 Task: Sort the products in the category "Toothpaste" by unit price (low first).
Action: Mouse moved to (895, 370)
Screenshot: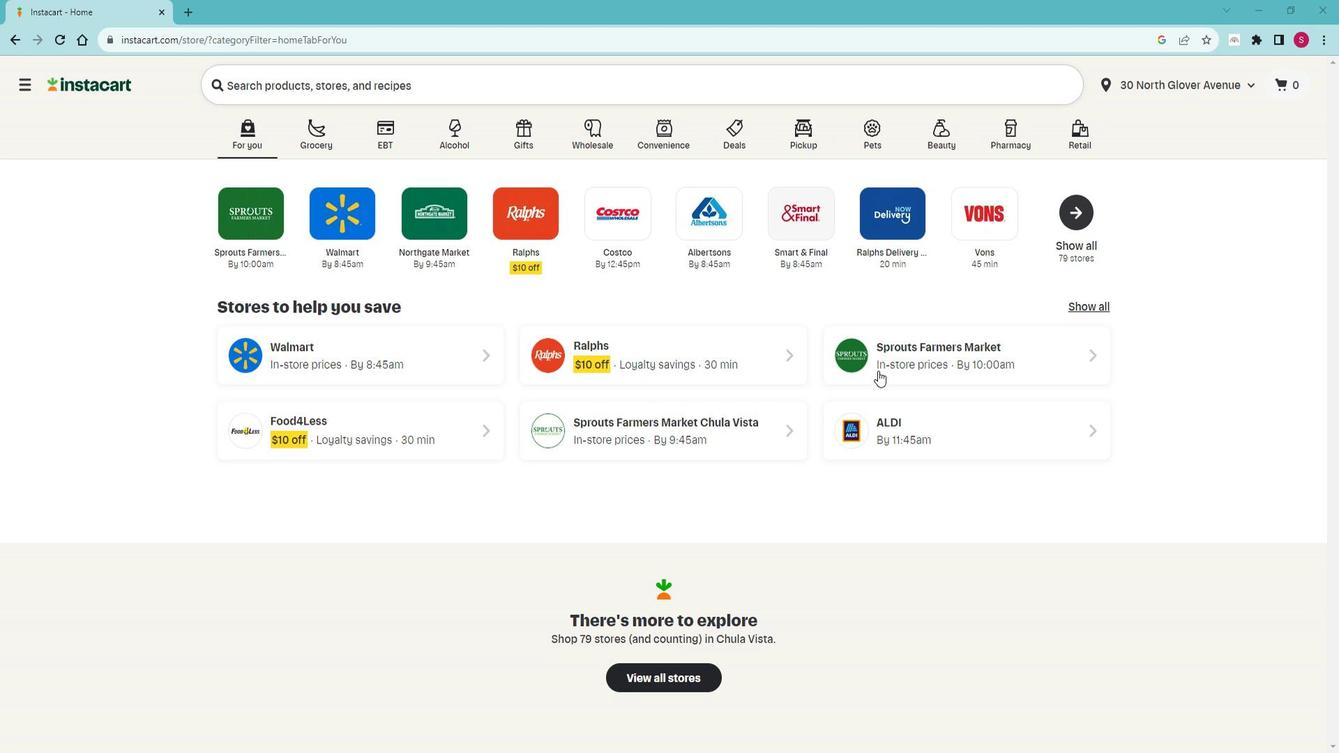 
Action: Mouse pressed left at (895, 370)
Screenshot: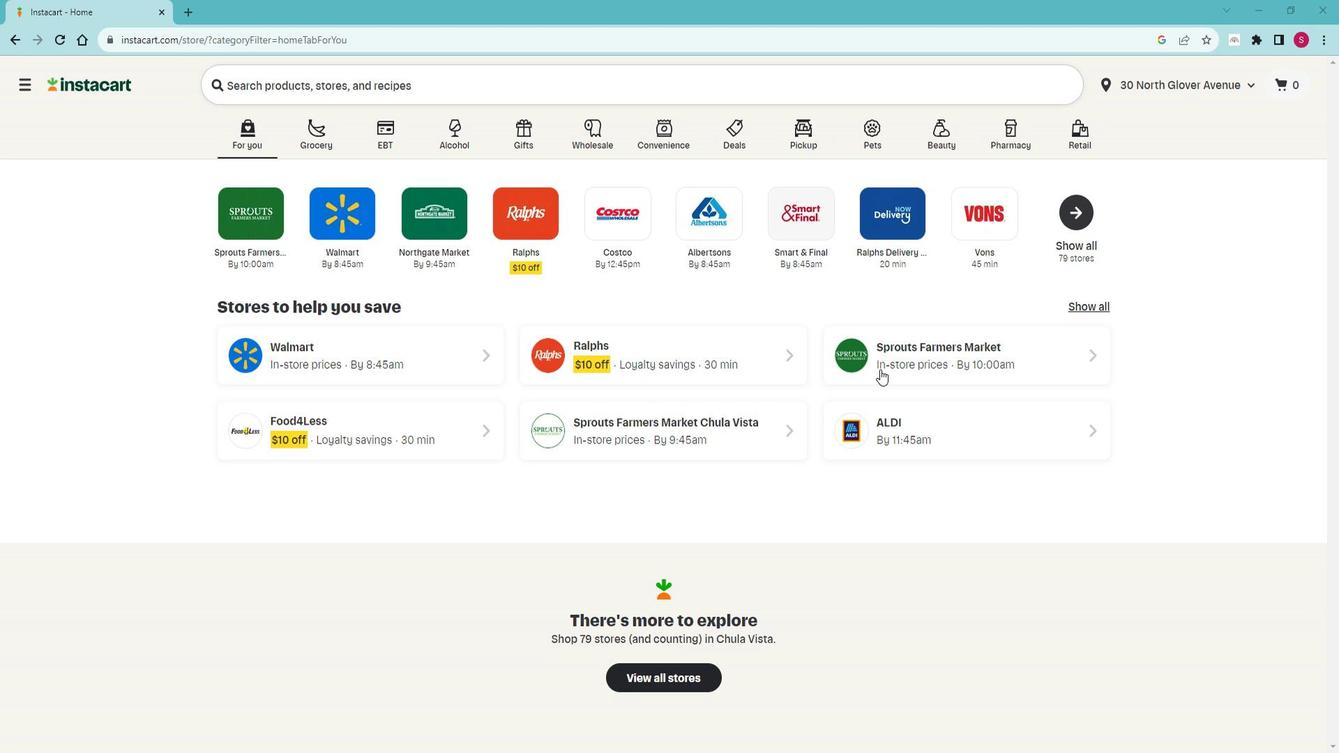 
Action: Mouse moved to (90, 592)
Screenshot: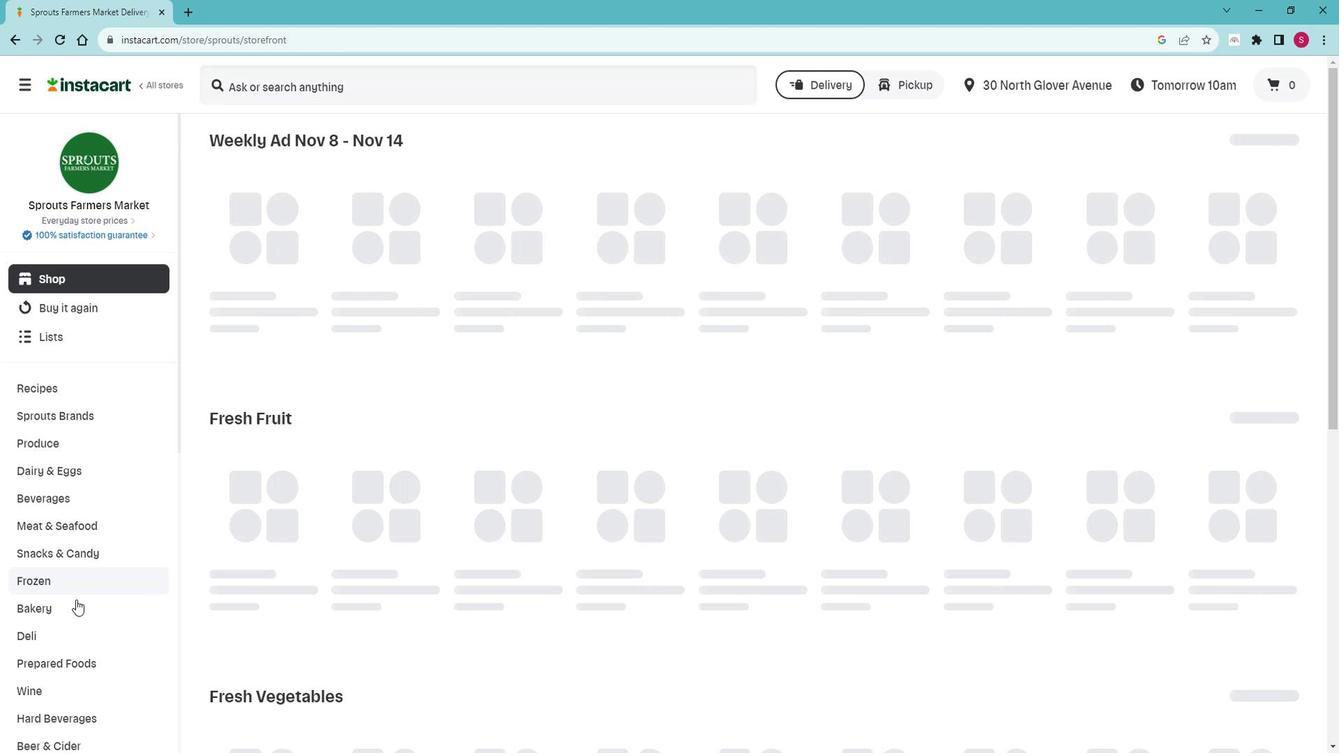 
Action: Mouse scrolled (90, 591) with delta (0, 0)
Screenshot: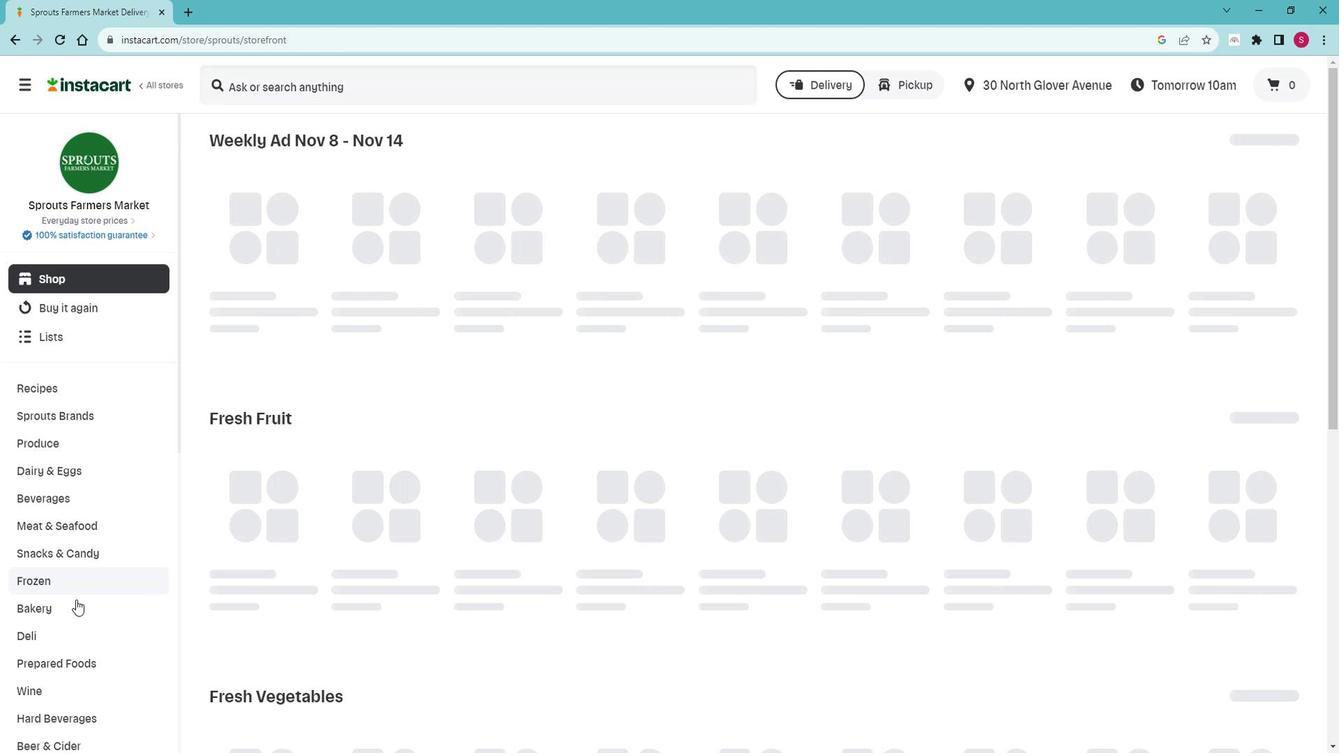 
Action: Mouse moved to (89, 592)
Screenshot: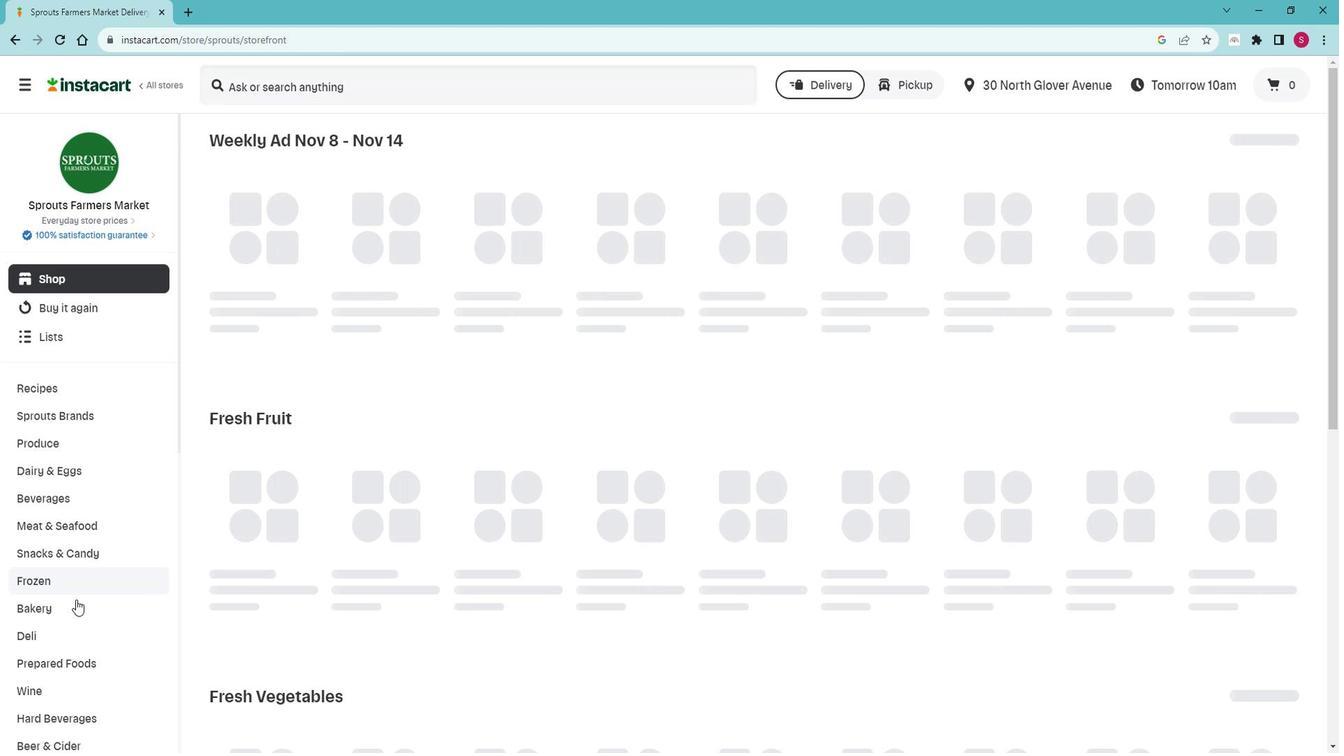 
Action: Mouse scrolled (89, 591) with delta (0, 0)
Screenshot: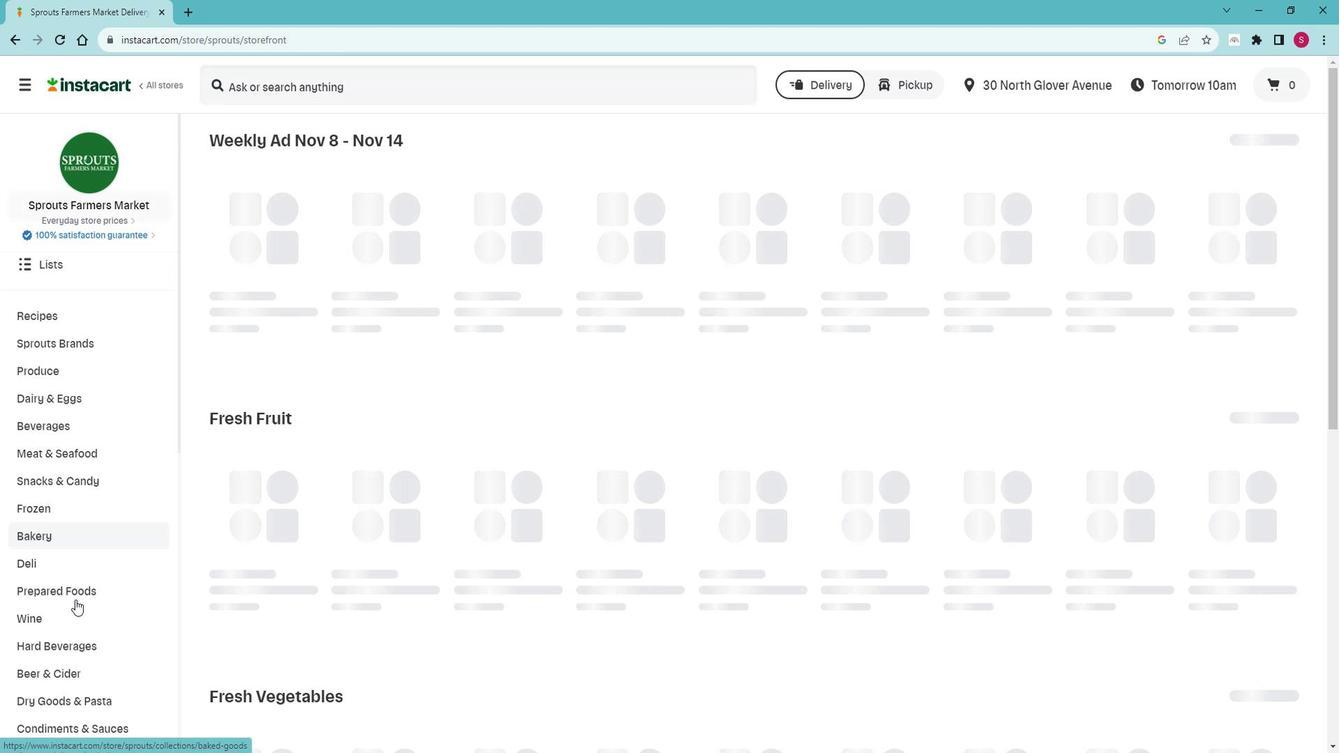 
Action: Mouse moved to (87, 586)
Screenshot: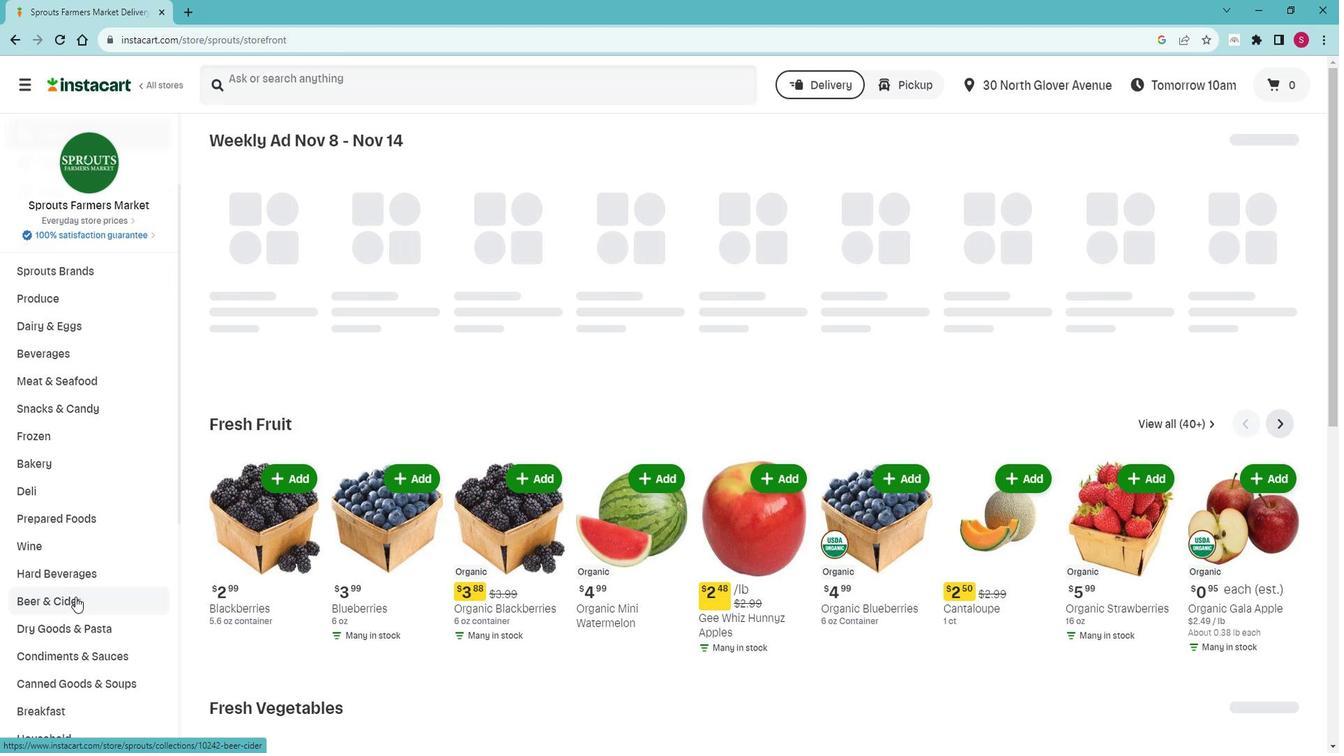 
Action: Mouse scrolled (87, 586) with delta (0, 0)
Screenshot: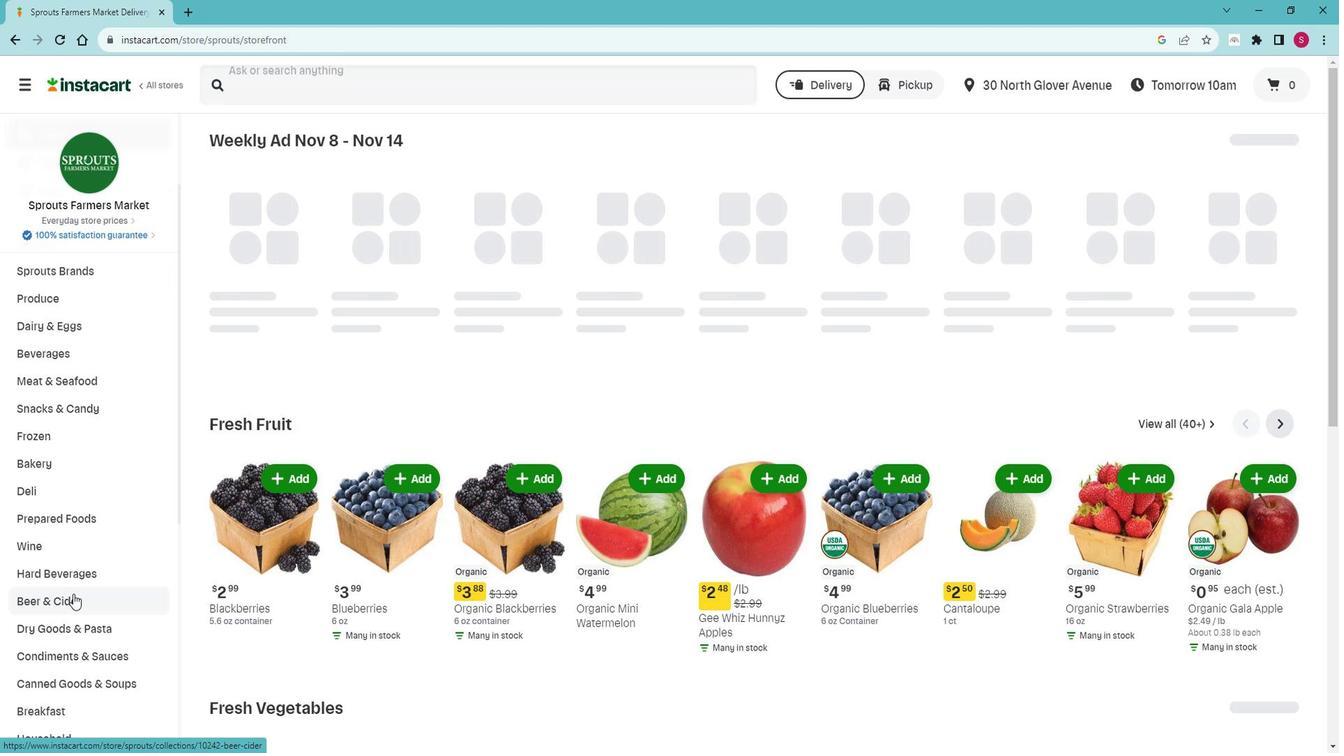 
Action: Mouse moved to (87, 586)
Screenshot: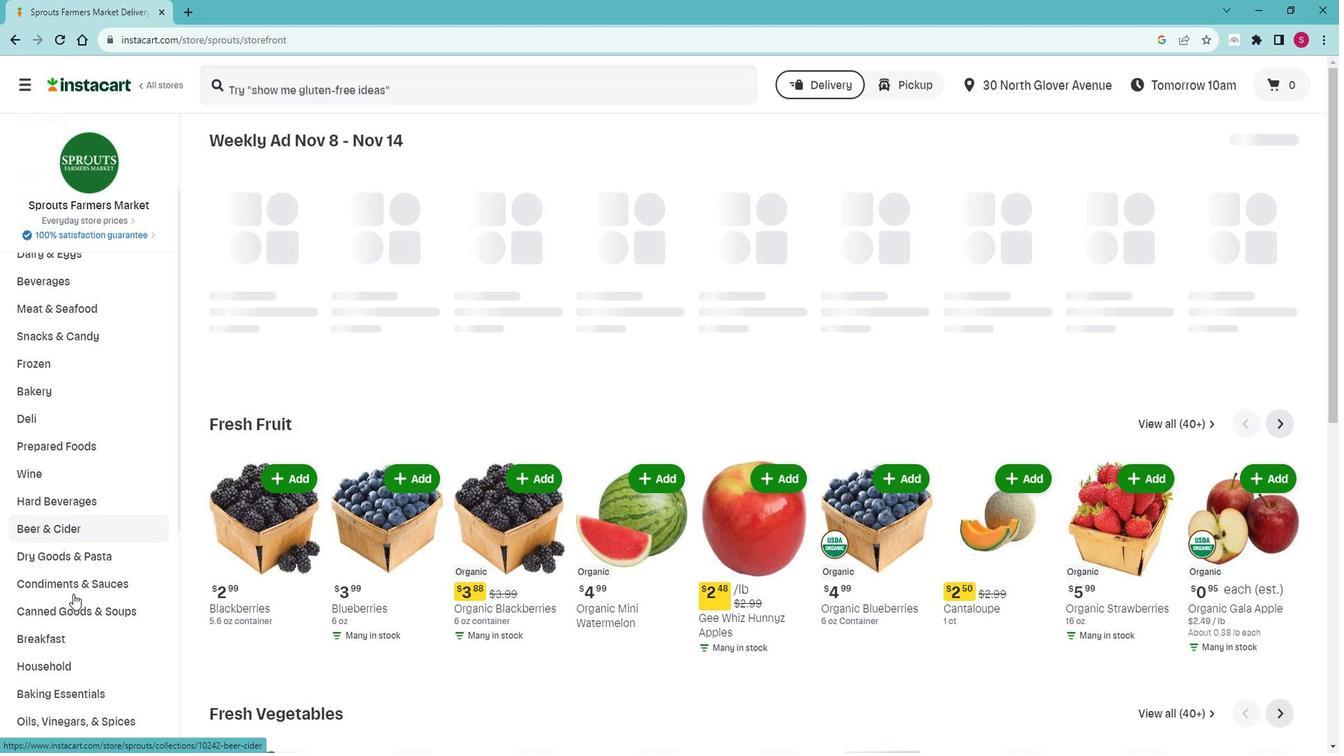 
Action: Mouse scrolled (87, 585) with delta (0, 0)
Screenshot: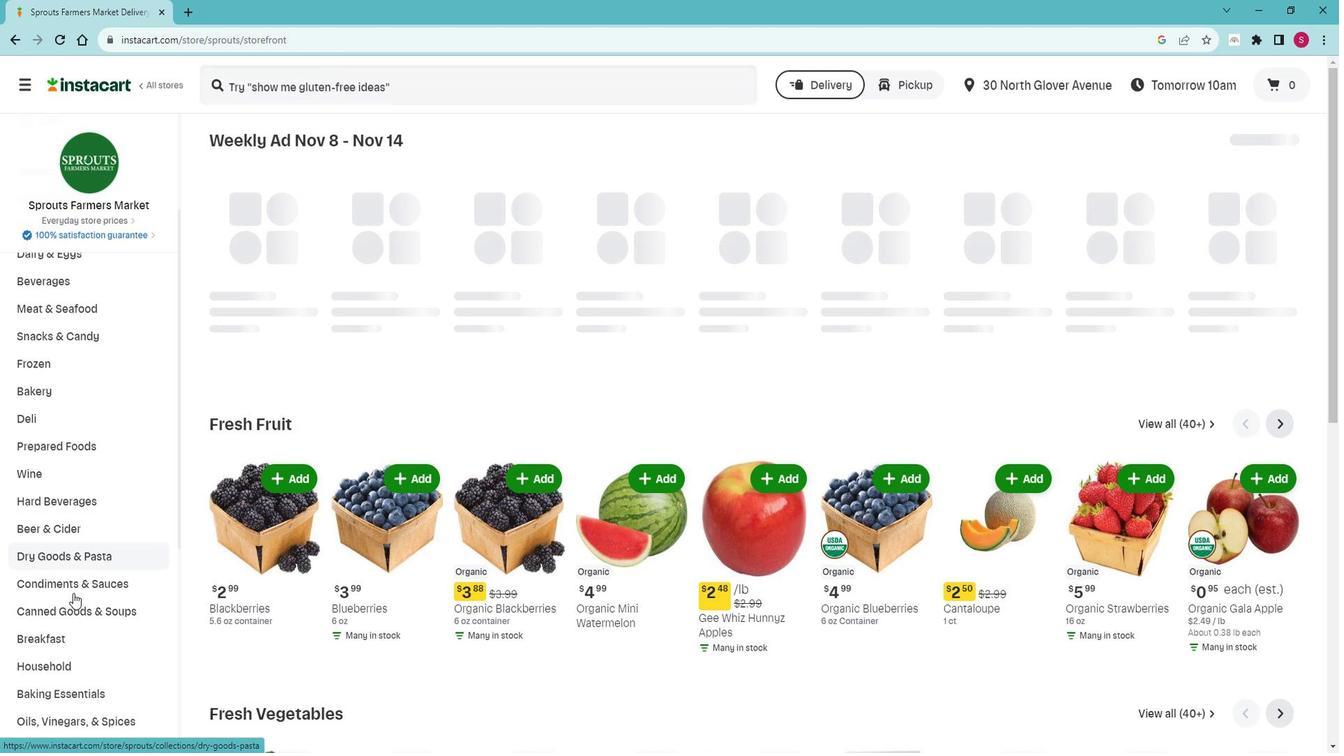 
Action: Mouse scrolled (87, 585) with delta (0, 0)
Screenshot: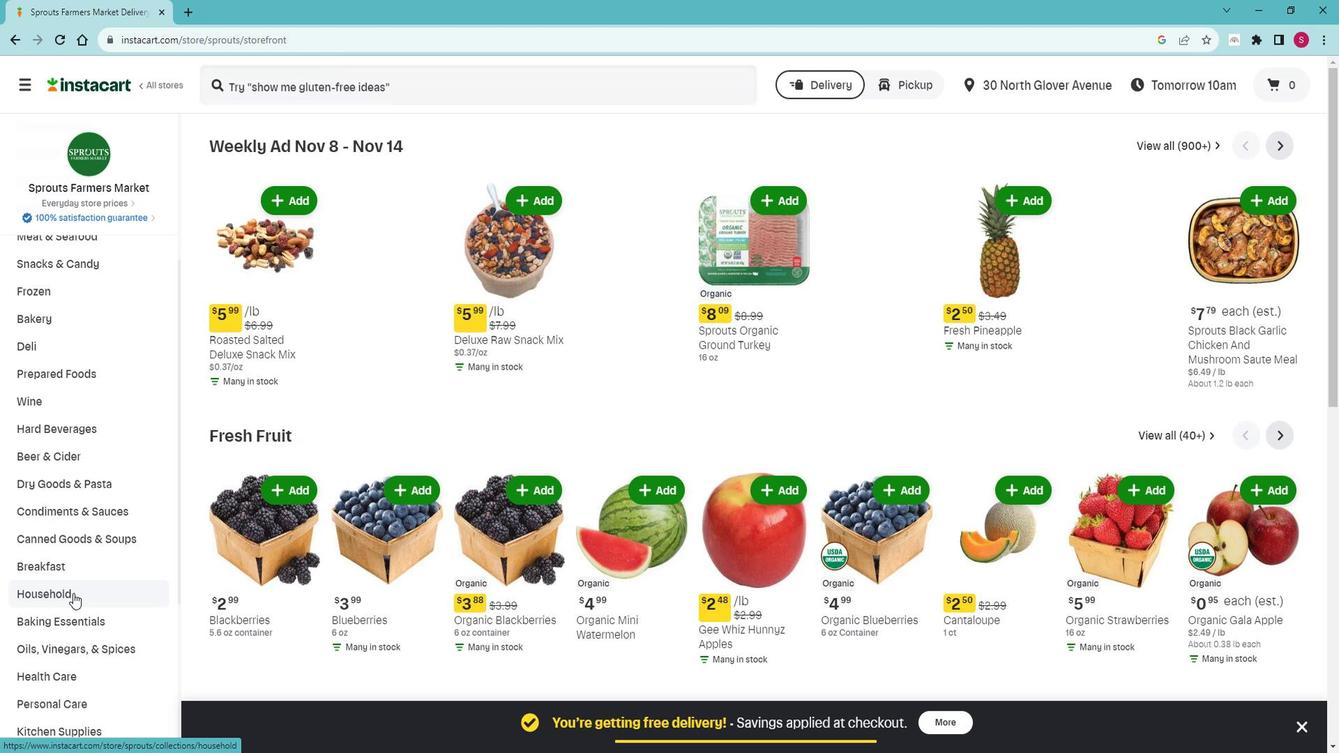 
Action: Mouse moved to (87, 585)
Screenshot: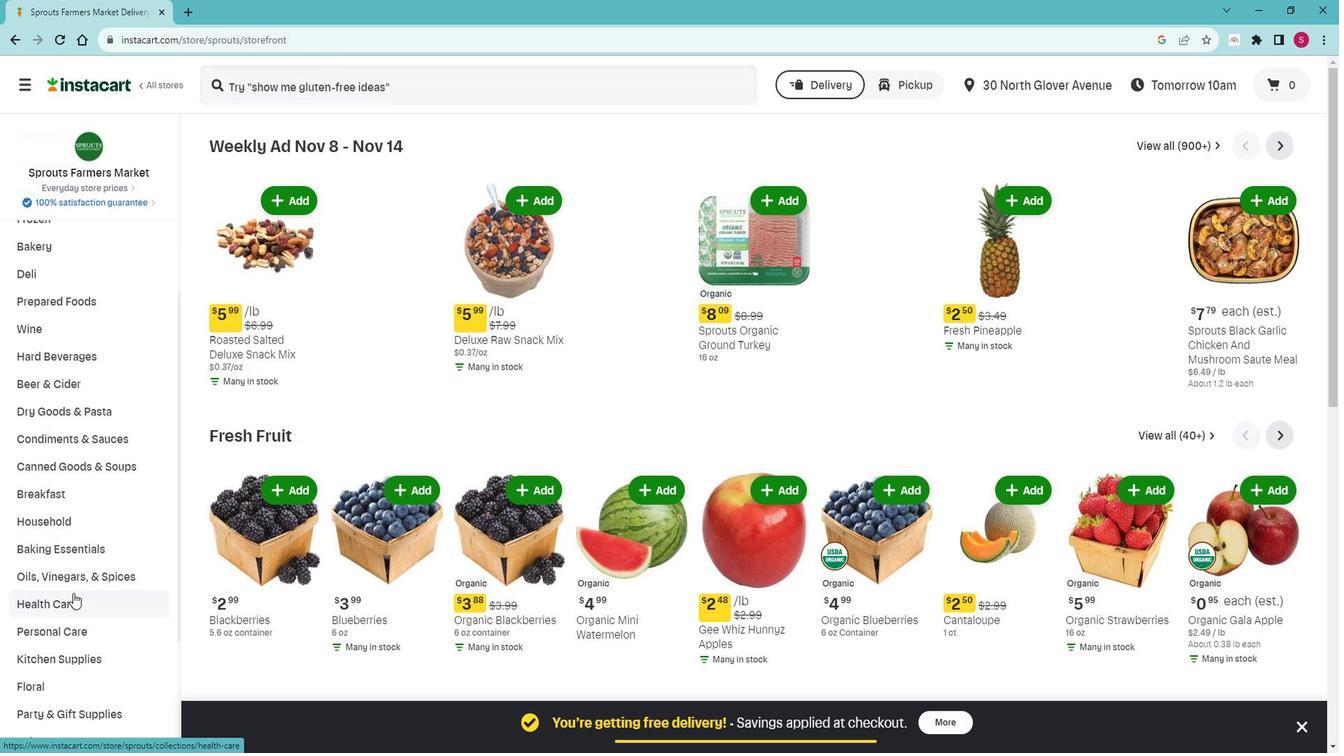 
Action: Mouse scrolled (87, 584) with delta (0, 0)
Screenshot: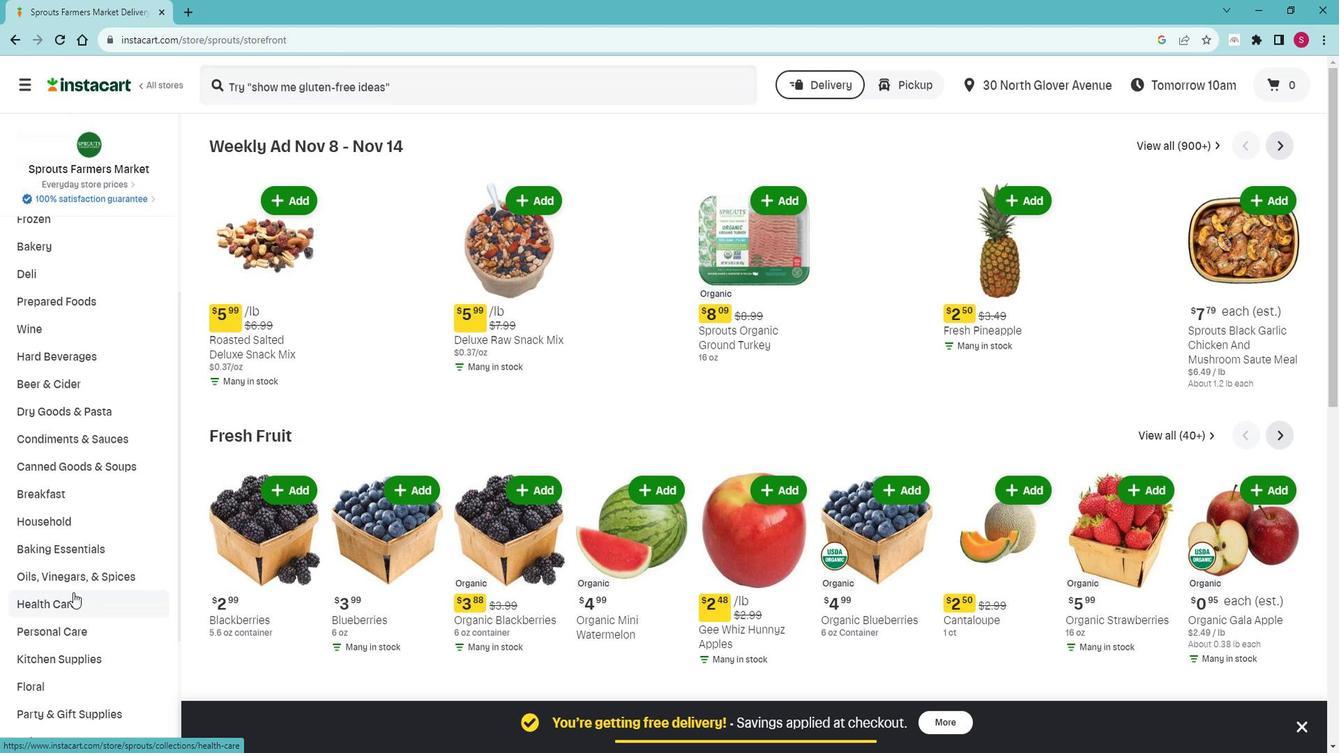 
Action: Mouse moved to (96, 557)
Screenshot: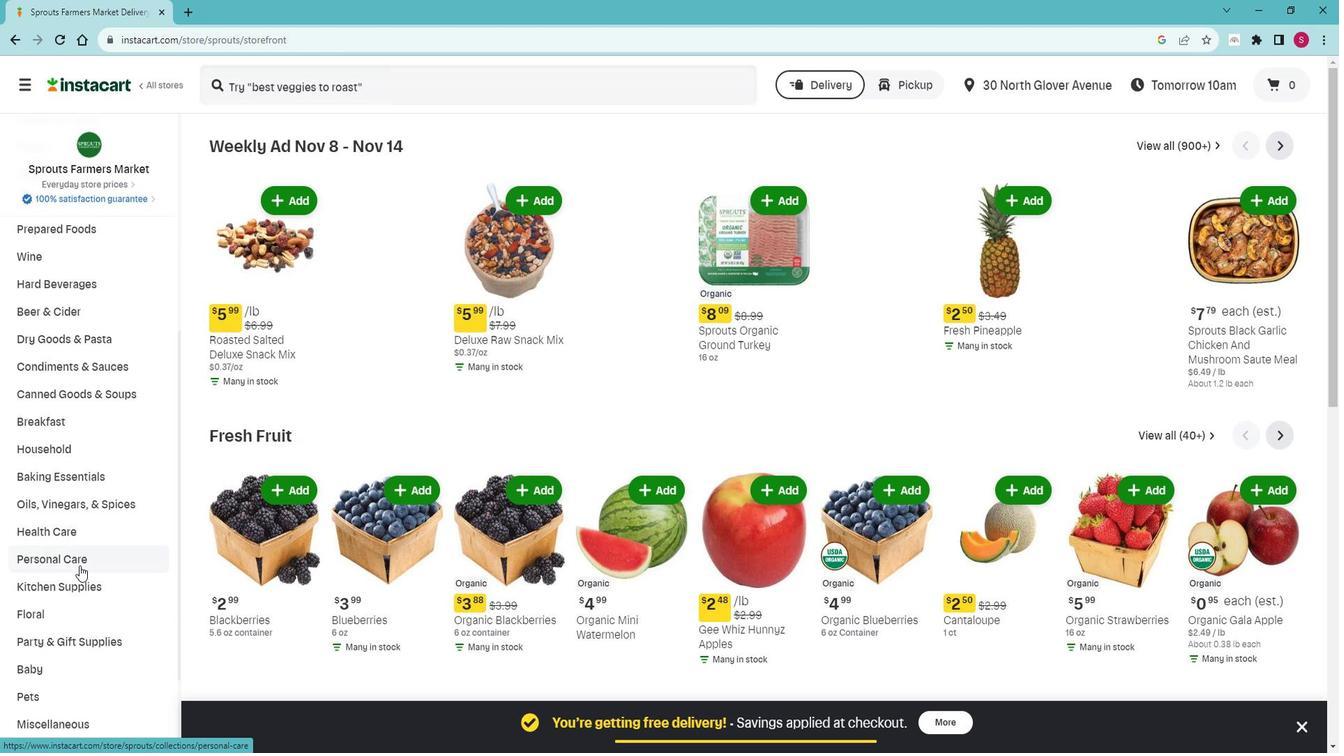 
Action: Mouse pressed left at (96, 557)
Screenshot: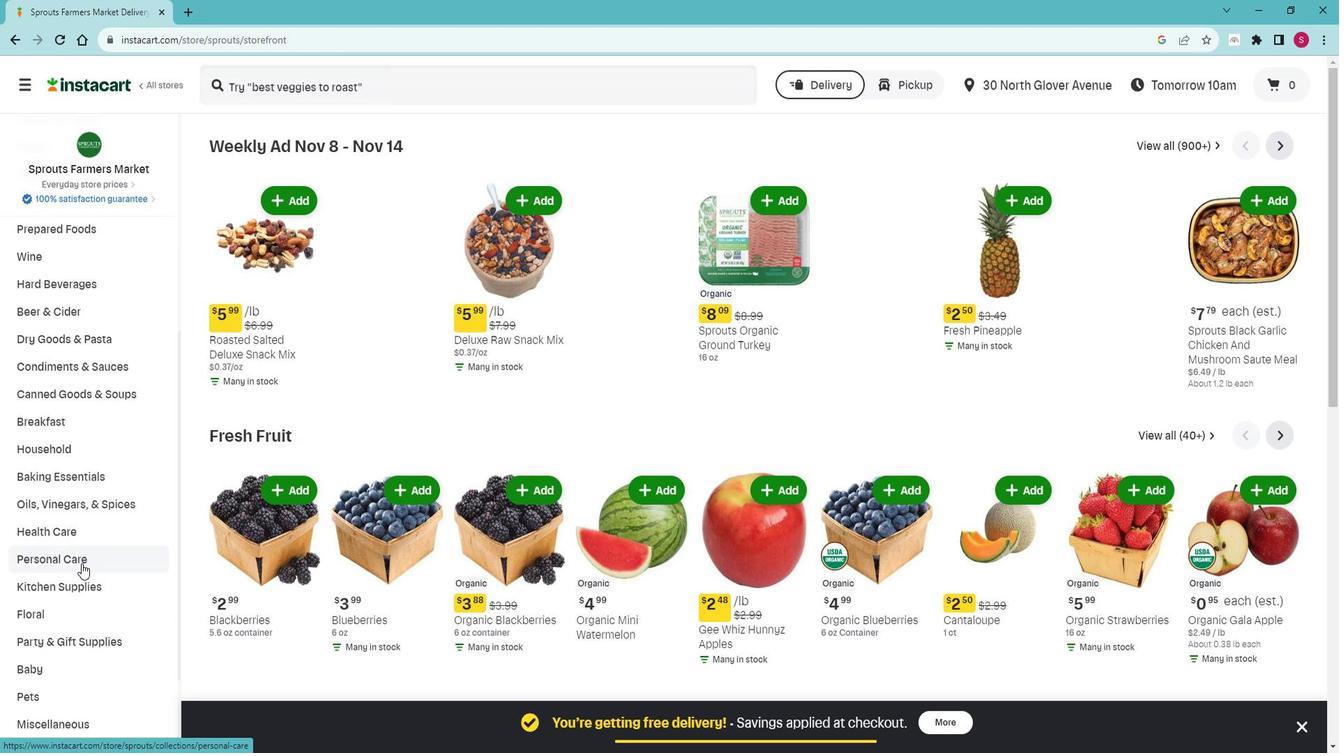 
Action: Mouse moved to (105, 606)
Screenshot: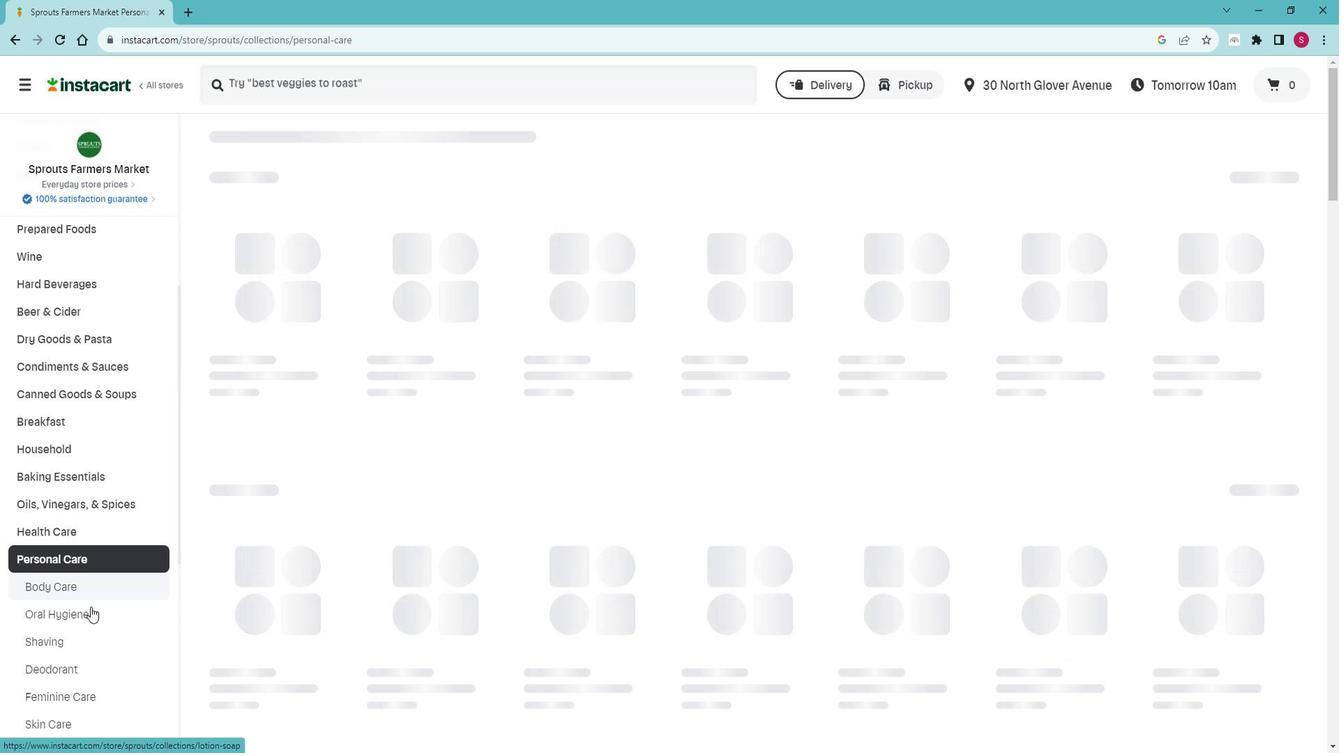 
Action: Mouse pressed left at (105, 606)
Screenshot: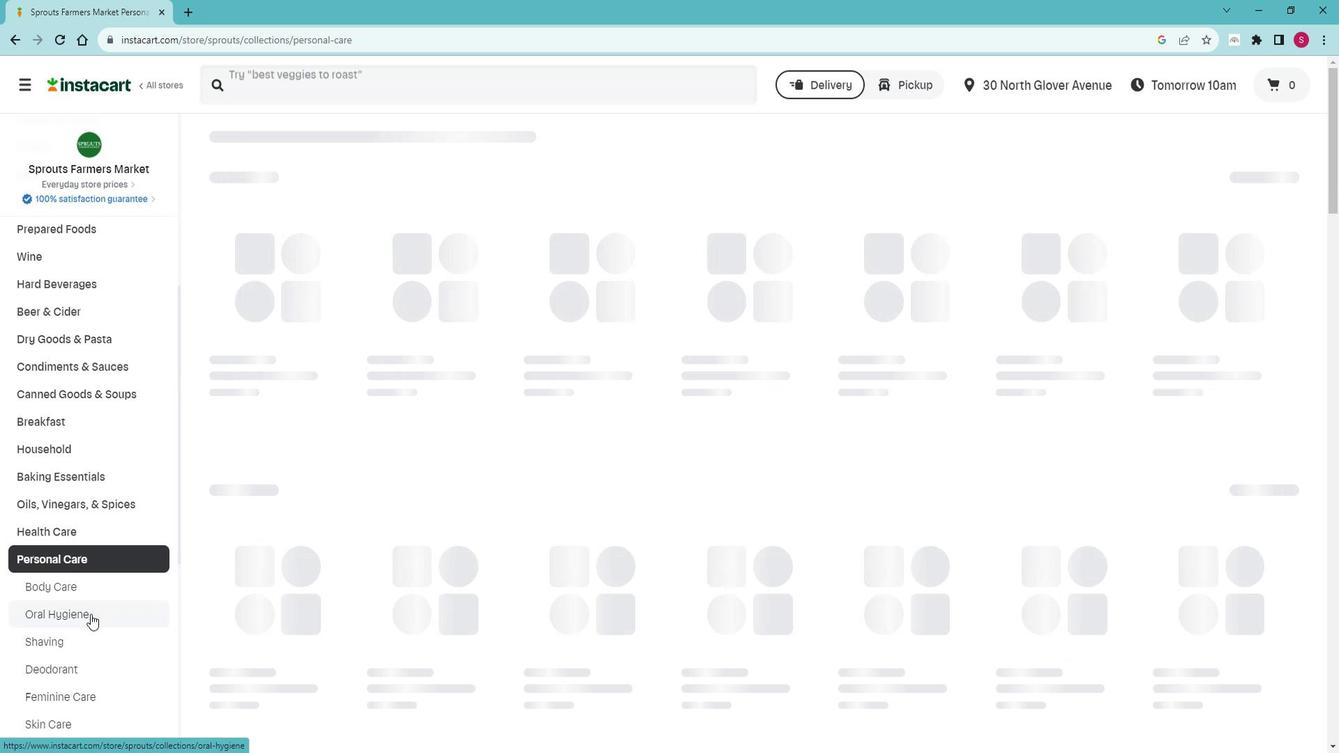 
Action: Mouse moved to (410, 210)
Screenshot: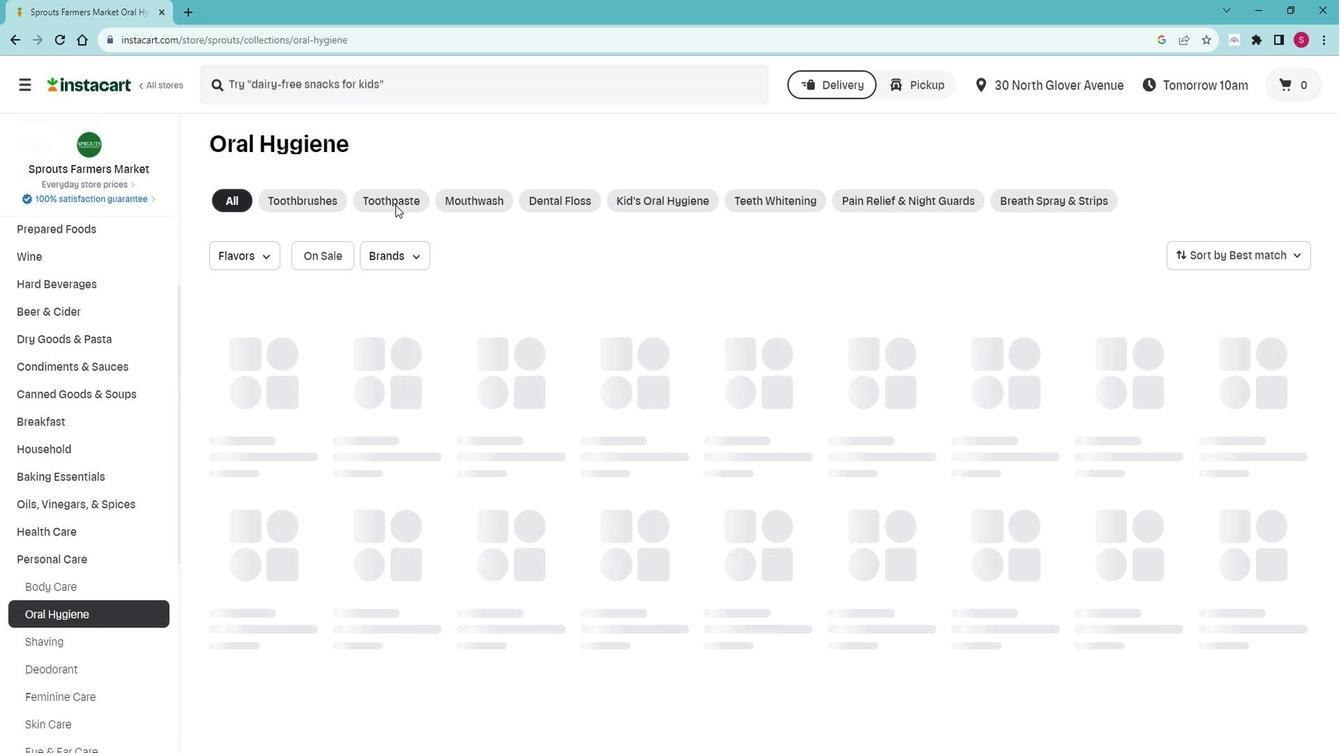 
Action: Mouse pressed left at (410, 210)
Screenshot: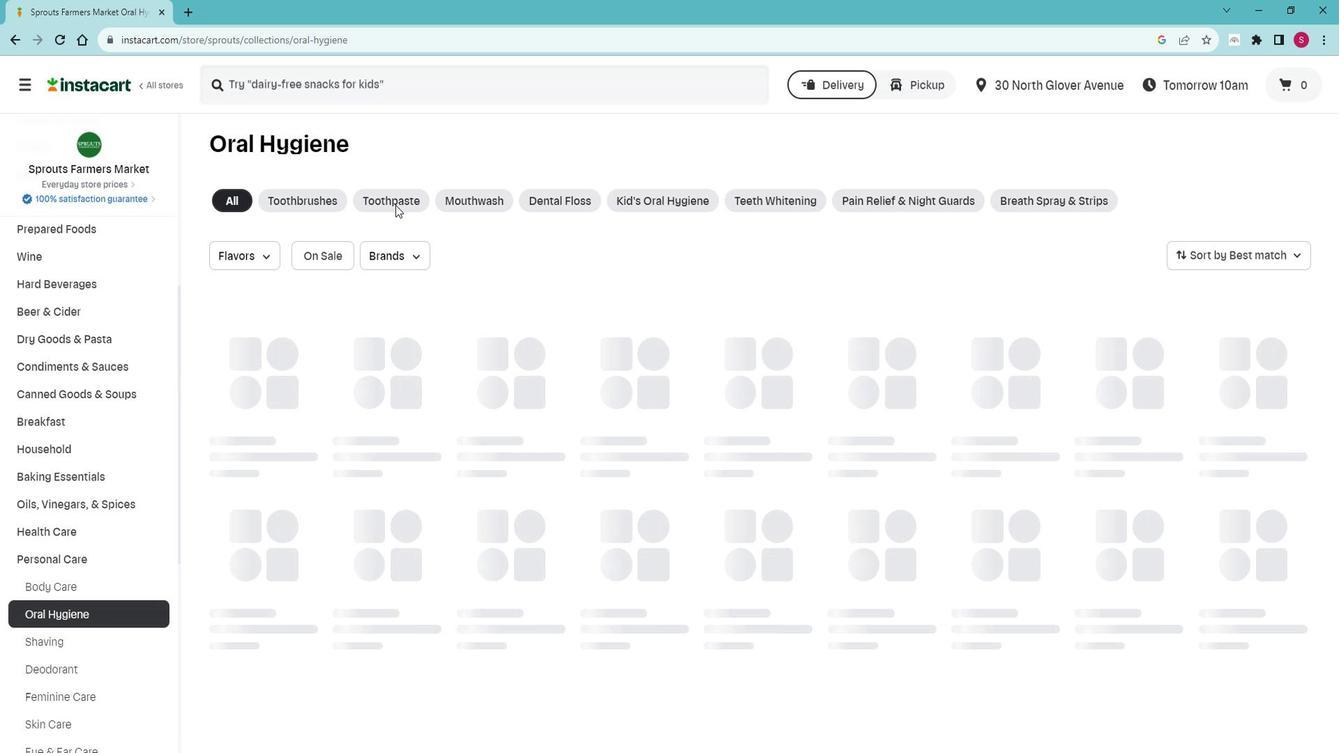 
Action: Mouse moved to (409, 207)
Screenshot: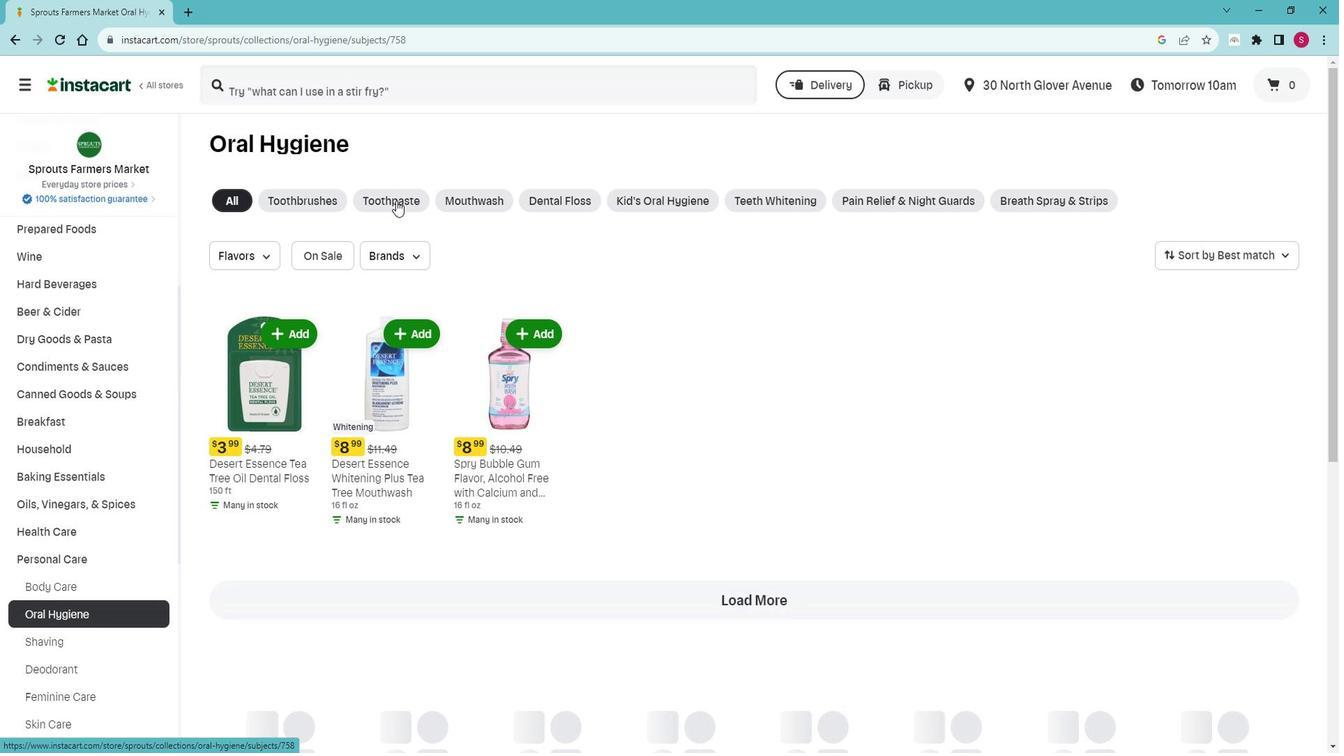 
Action: Mouse pressed left at (409, 207)
Screenshot: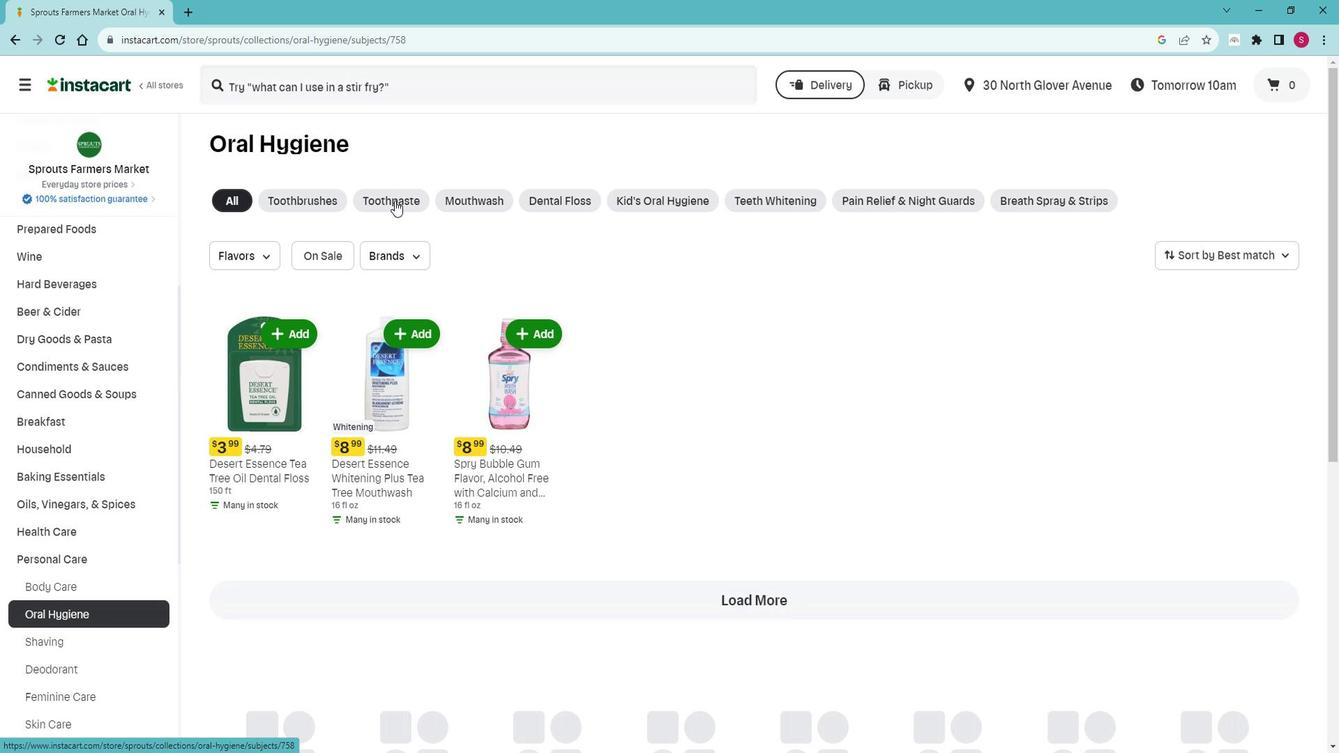 
Action: Mouse moved to (1300, 256)
Screenshot: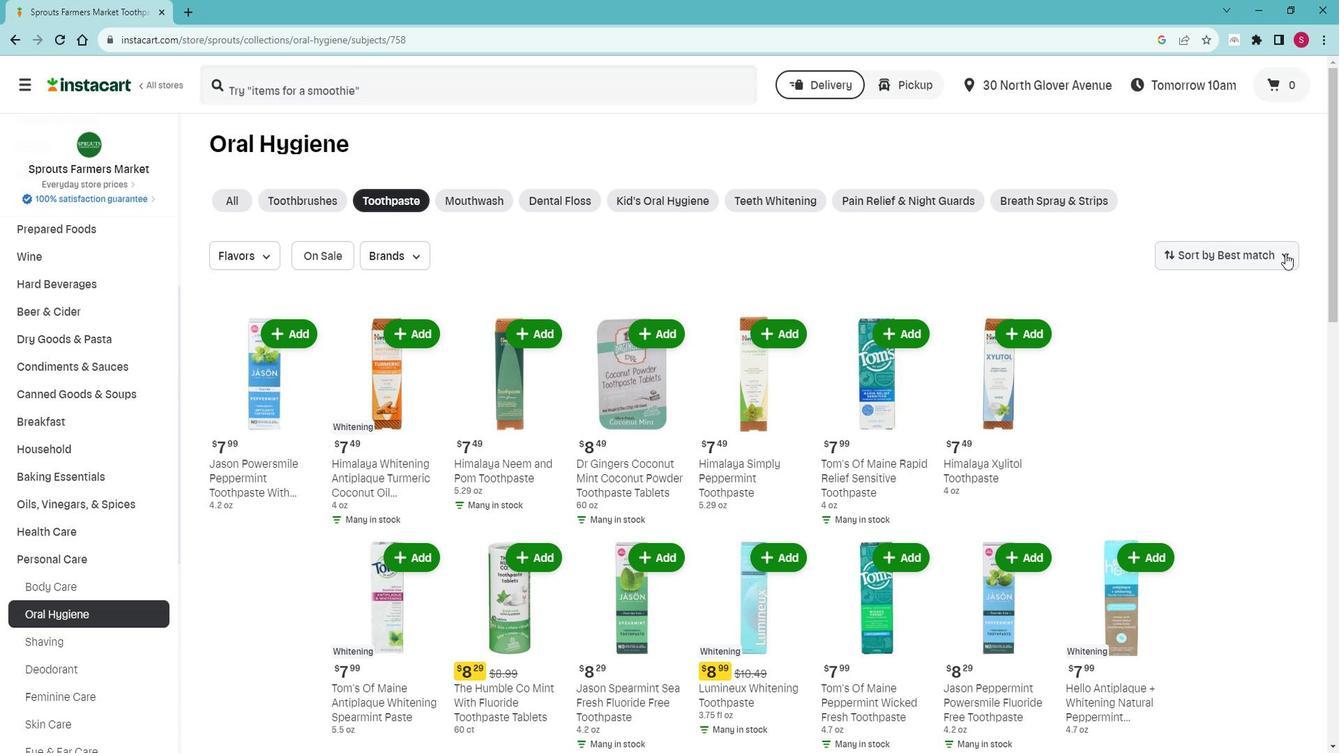 
Action: Mouse pressed left at (1300, 256)
Screenshot: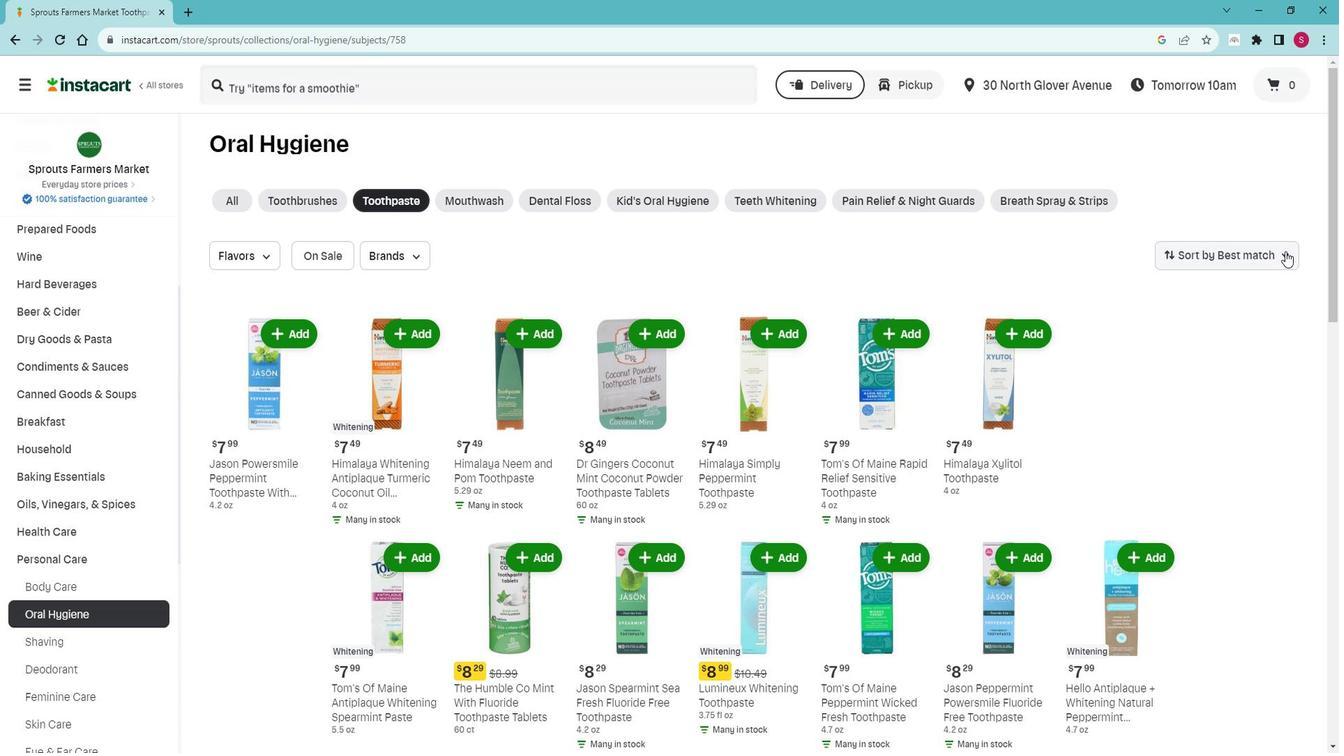
Action: Mouse moved to (1243, 389)
Screenshot: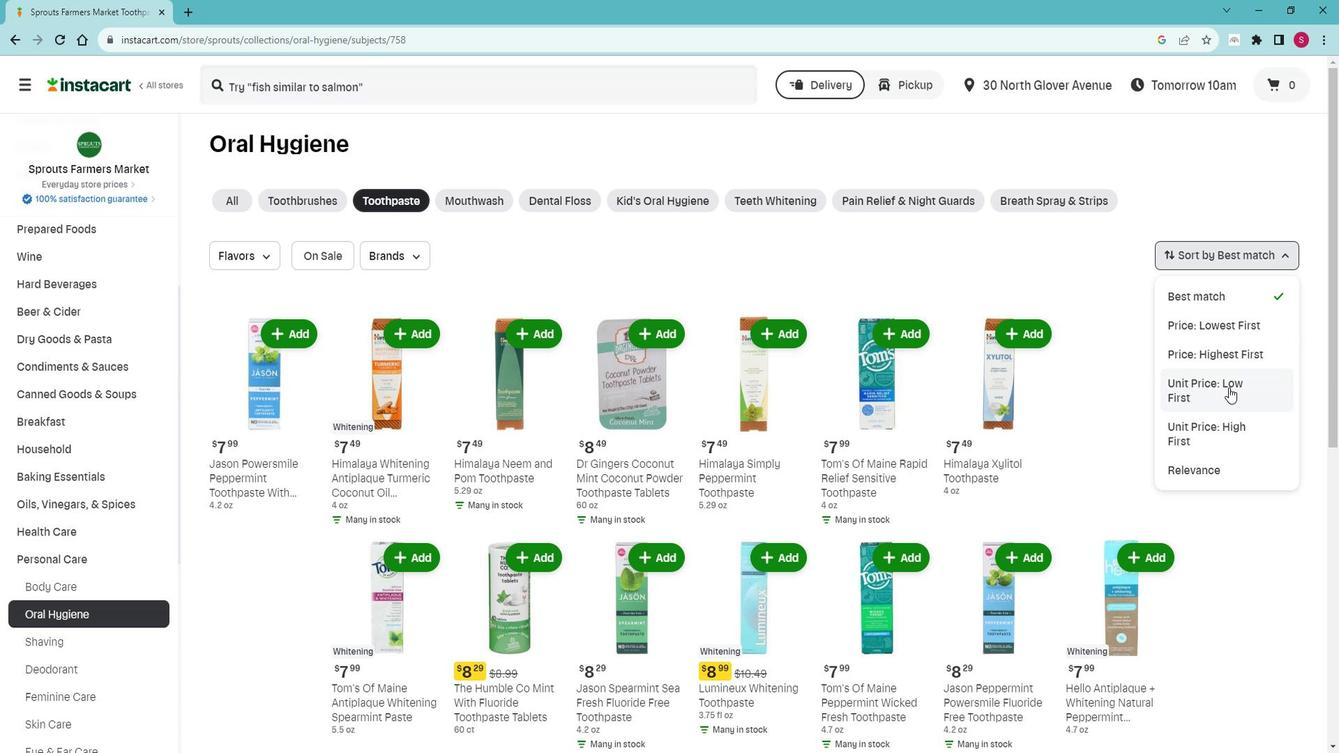 
Action: Mouse pressed left at (1243, 389)
Screenshot: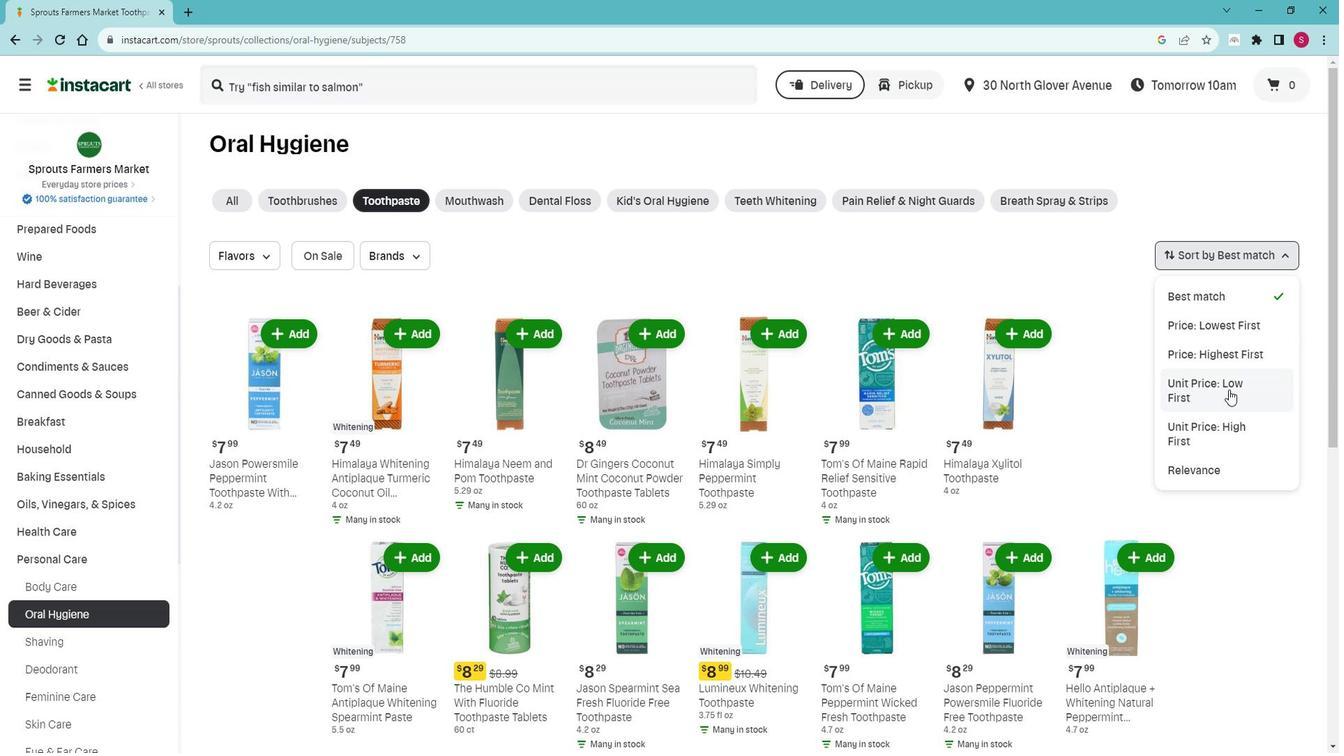 
Action: Mouse moved to (935, 327)
Screenshot: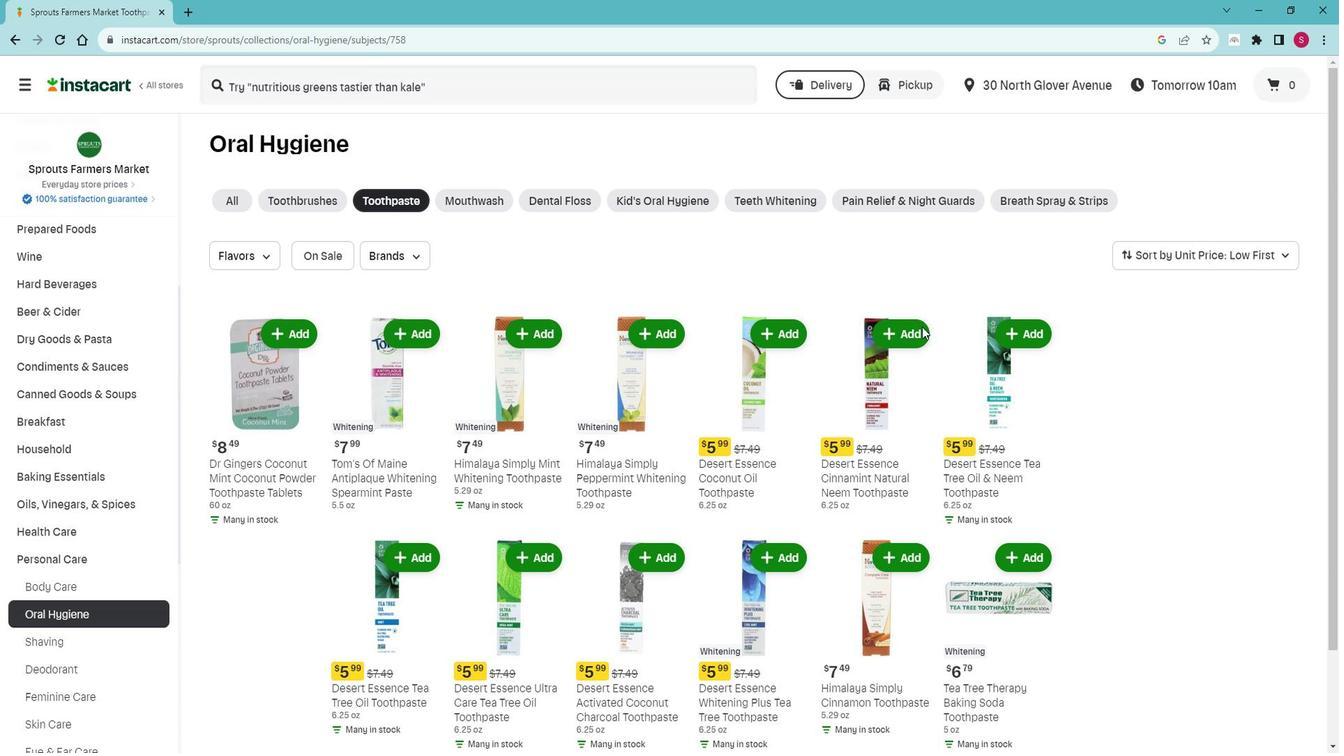 
